 Task: Add Pederson's No Sugar Added, Mild Breakfast Links to the cart.
Action: Mouse moved to (19, 118)
Screenshot: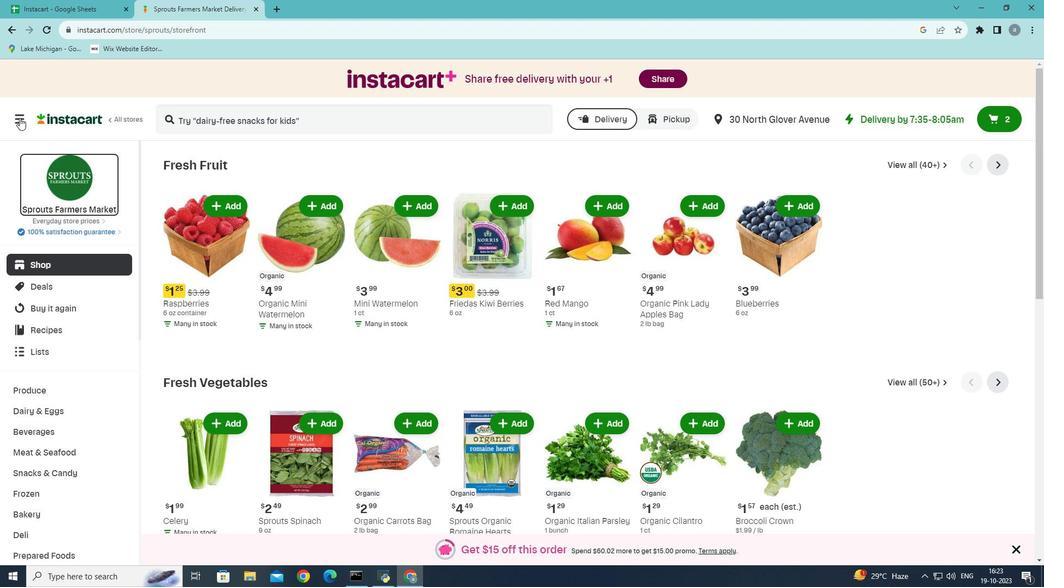 
Action: Mouse pressed left at (19, 118)
Screenshot: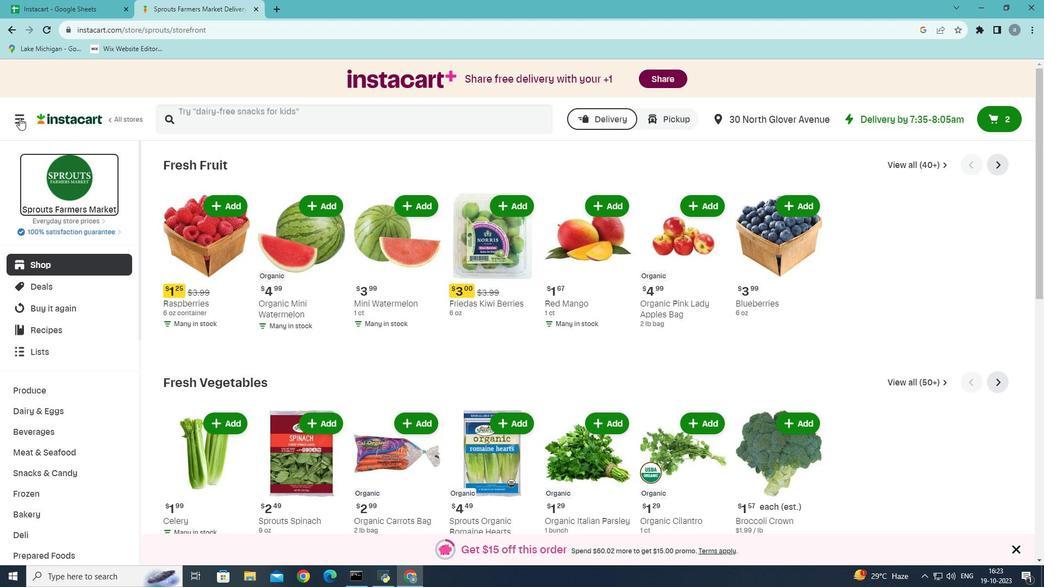 
Action: Mouse moved to (76, 319)
Screenshot: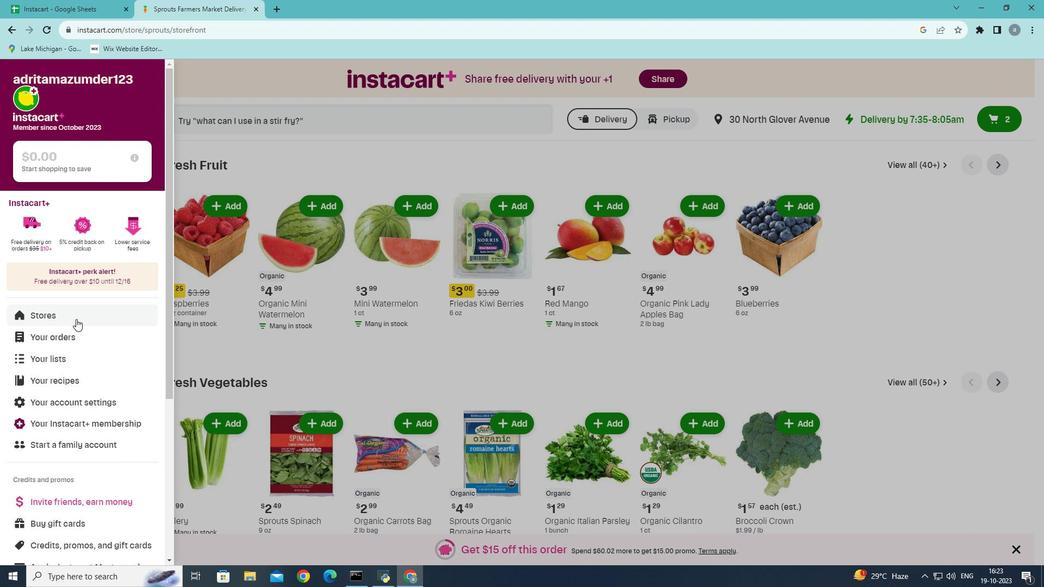 
Action: Mouse pressed left at (76, 319)
Screenshot: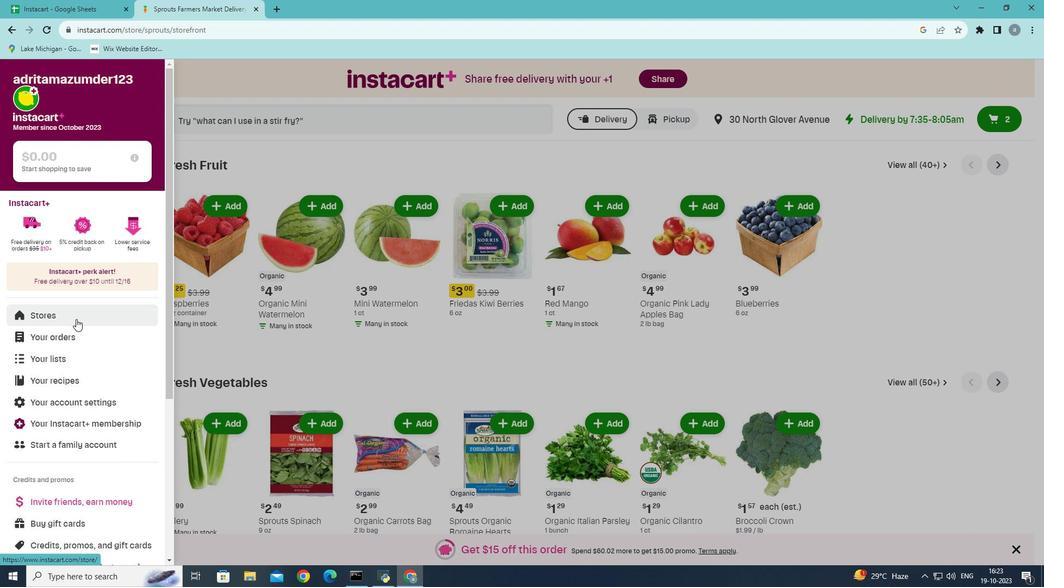 
Action: Mouse moved to (240, 126)
Screenshot: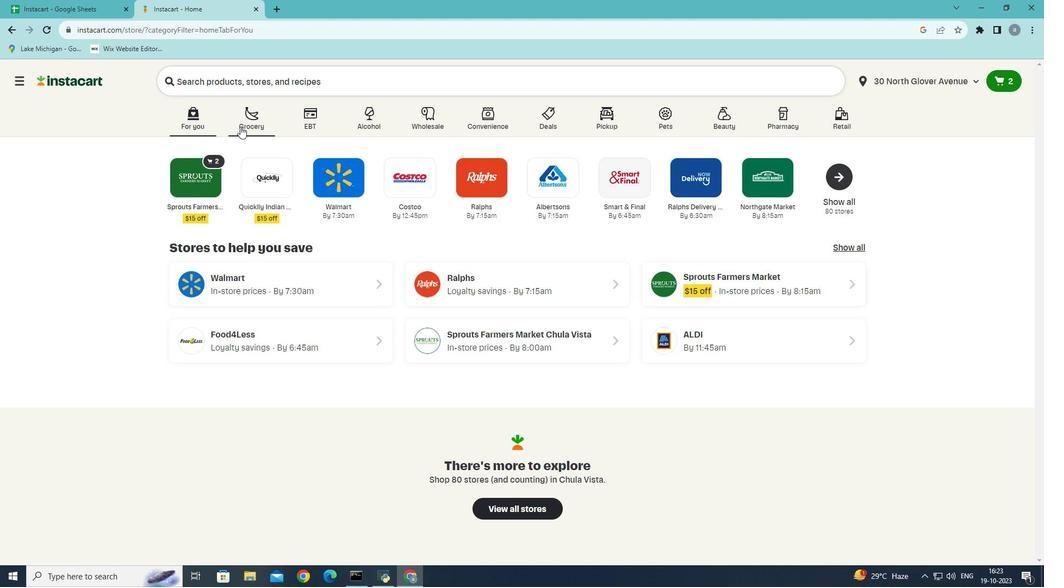
Action: Mouse pressed left at (240, 126)
Screenshot: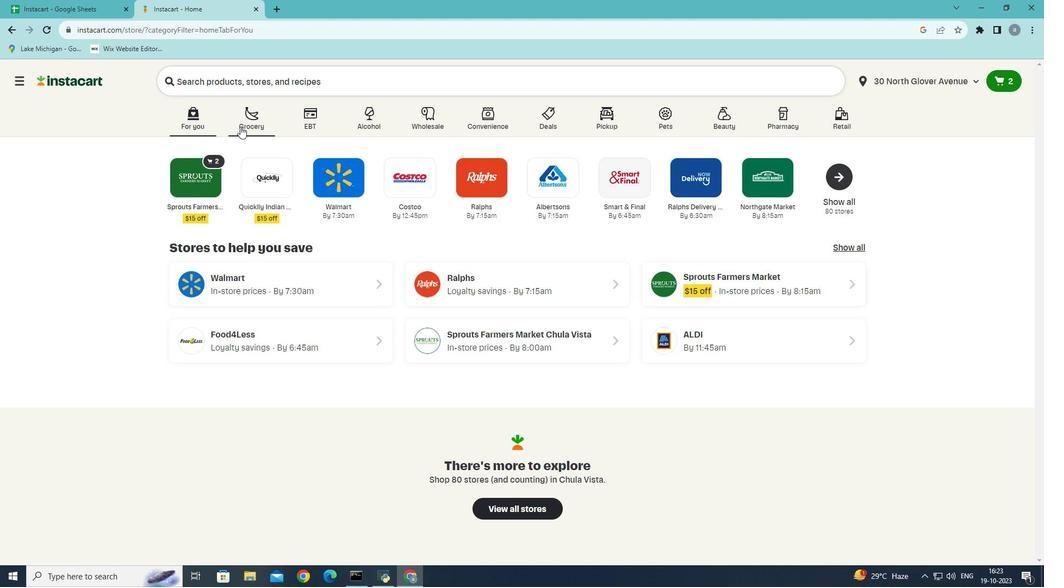 
Action: Mouse moved to (291, 348)
Screenshot: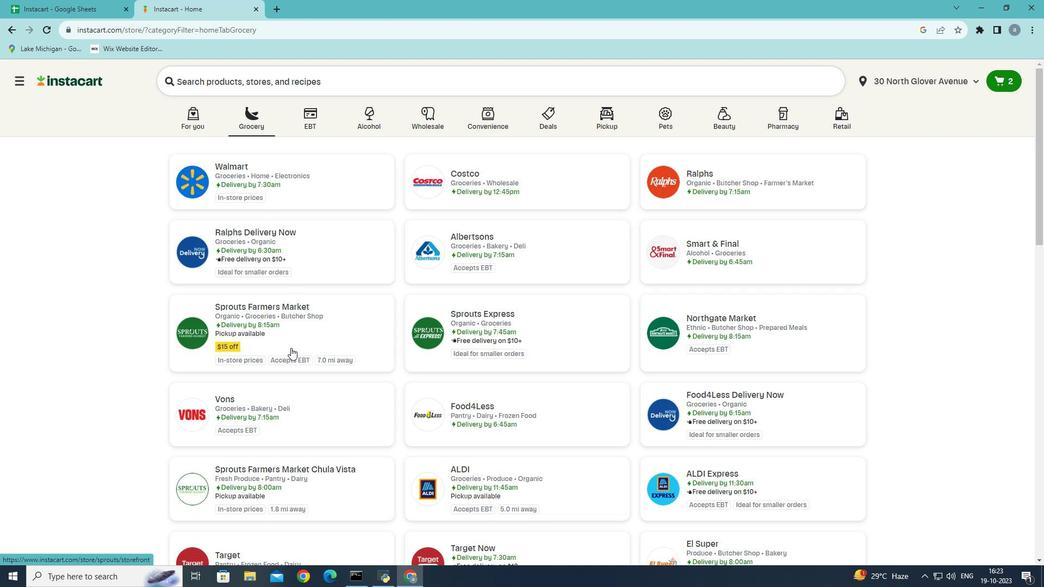 
Action: Mouse pressed left at (291, 348)
Screenshot: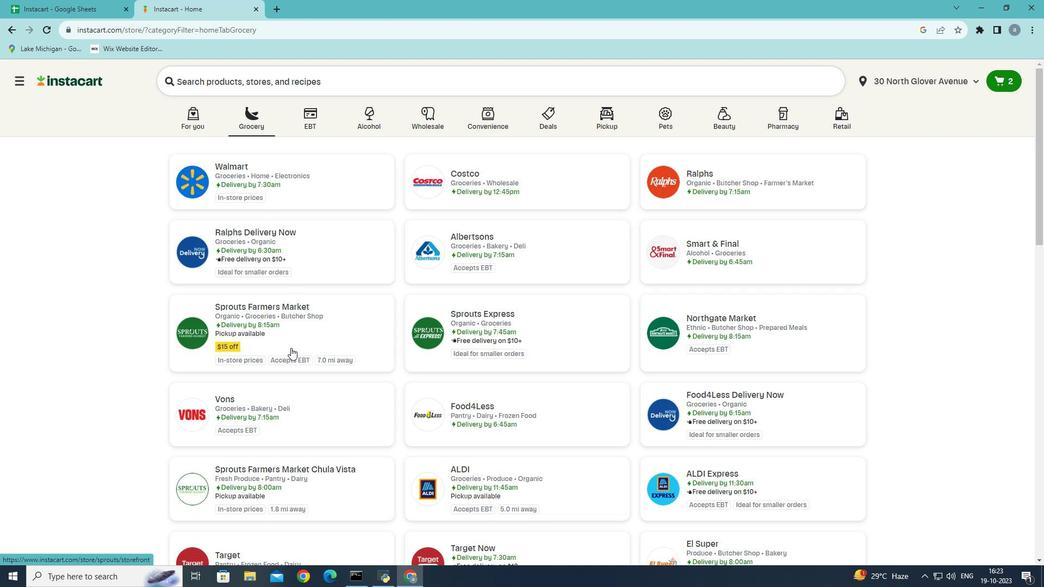 
Action: Mouse moved to (94, 453)
Screenshot: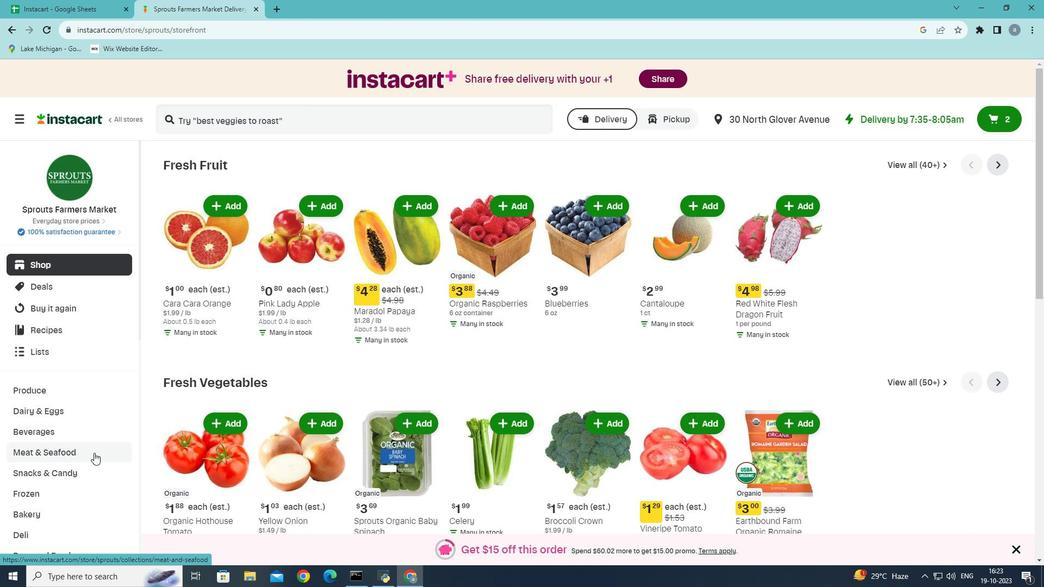 
Action: Mouse pressed left at (94, 453)
Screenshot: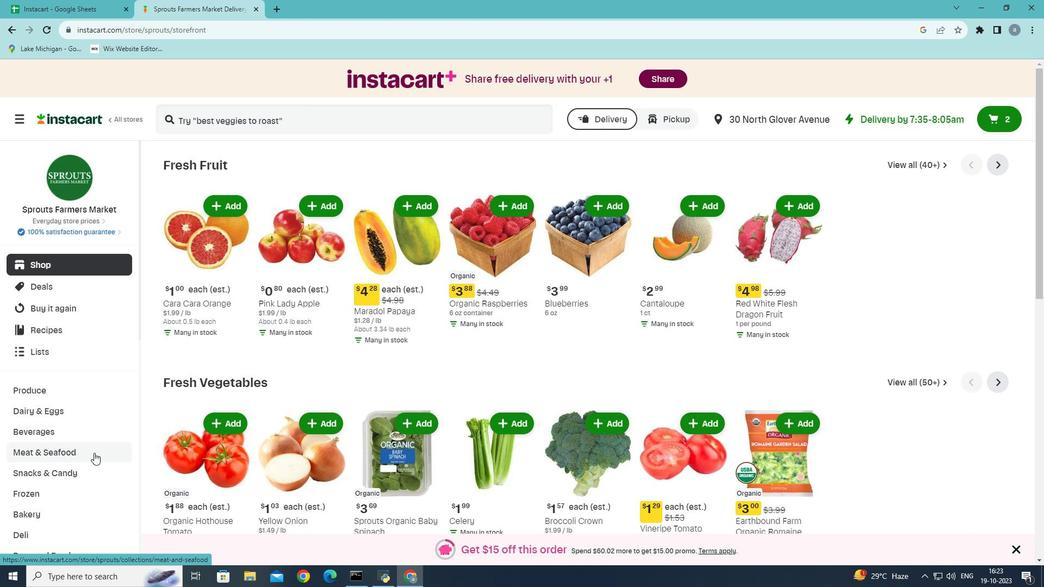 
Action: Mouse moved to (570, 329)
Screenshot: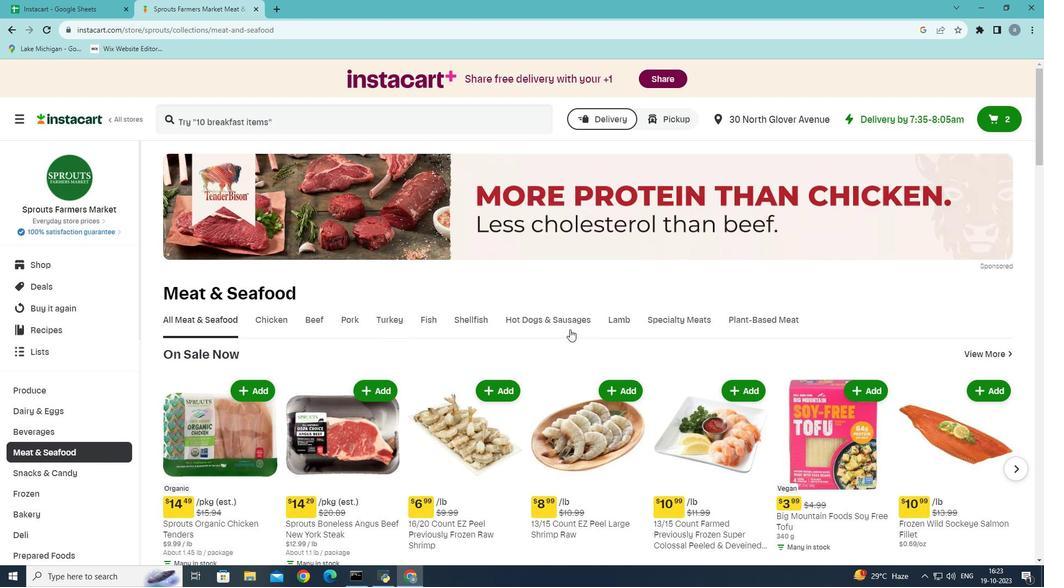 
Action: Mouse pressed left at (570, 329)
Screenshot: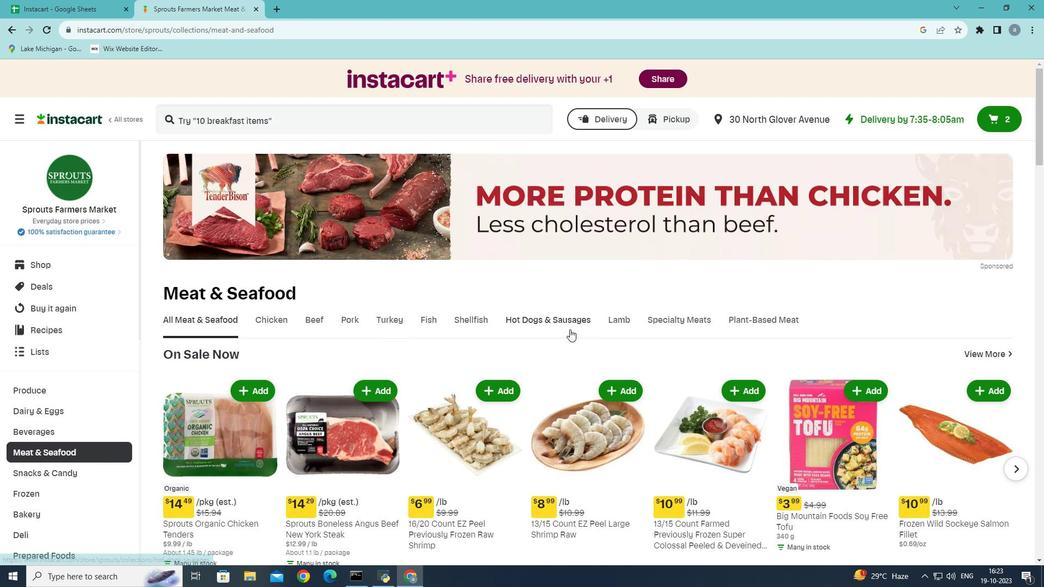 
Action: Mouse moved to (256, 237)
Screenshot: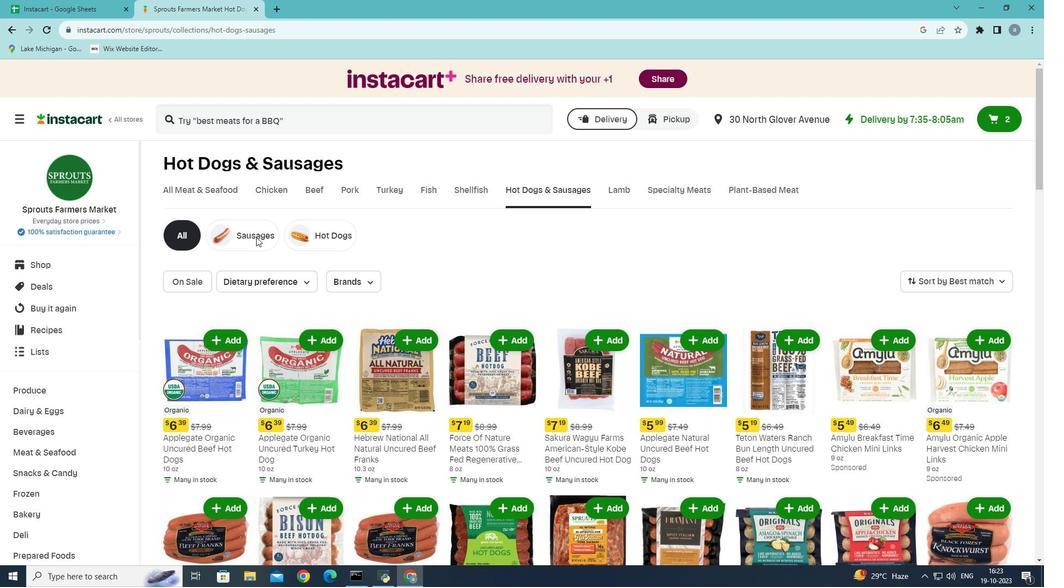 
Action: Mouse pressed left at (256, 237)
Screenshot: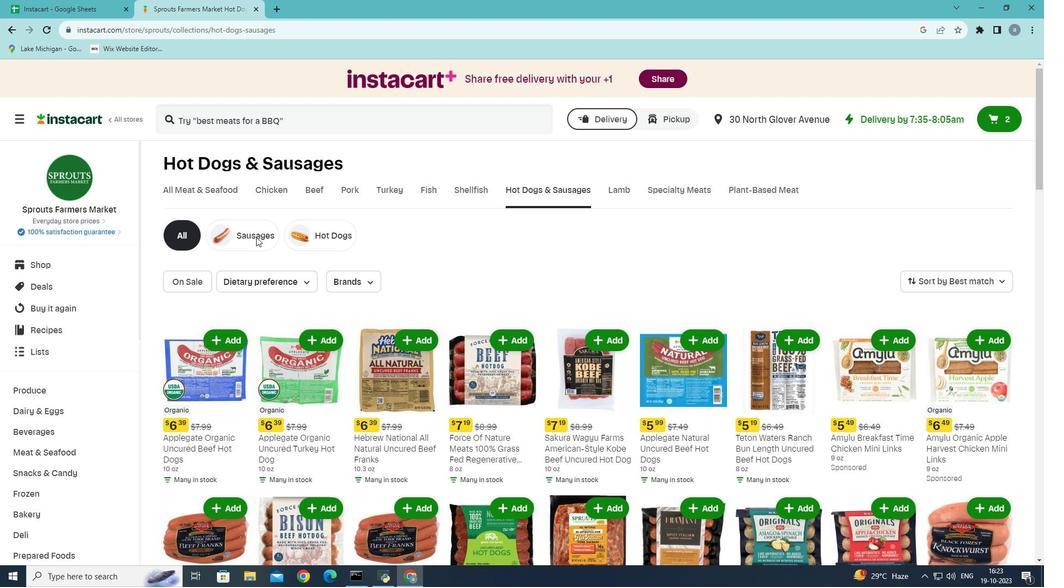 
Action: Mouse moved to (542, 356)
Screenshot: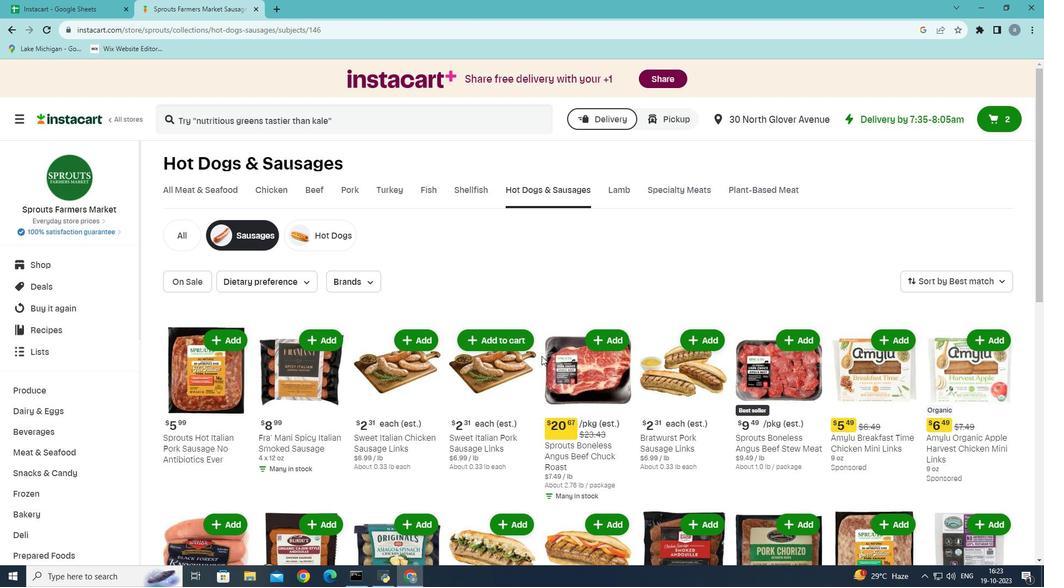 
Action: Mouse scrolled (542, 355) with delta (0, 0)
Screenshot: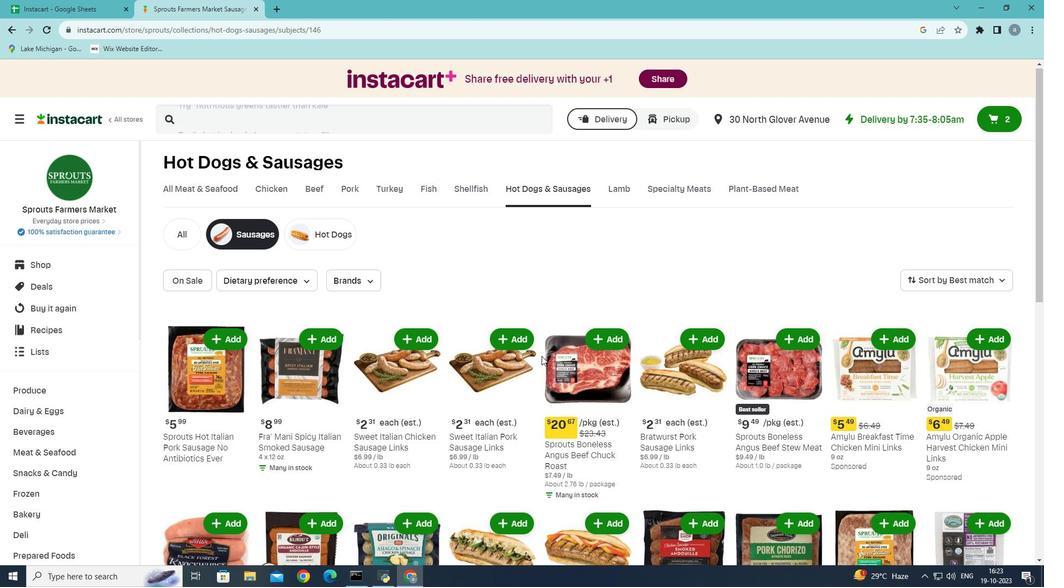 
Action: Mouse scrolled (542, 355) with delta (0, 0)
Screenshot: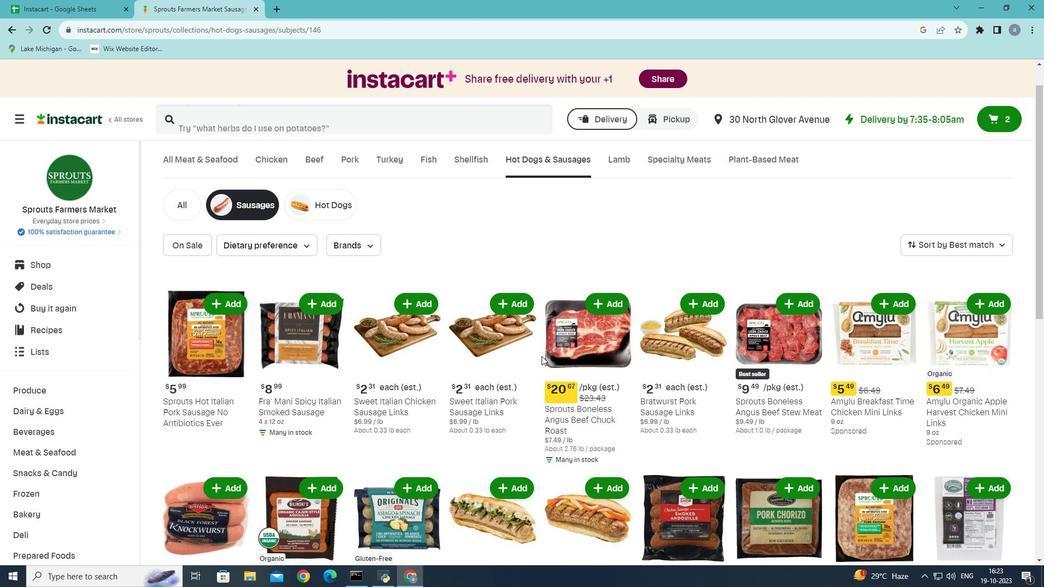 
Action: Mouse moved to (576, 356)
Screenshot: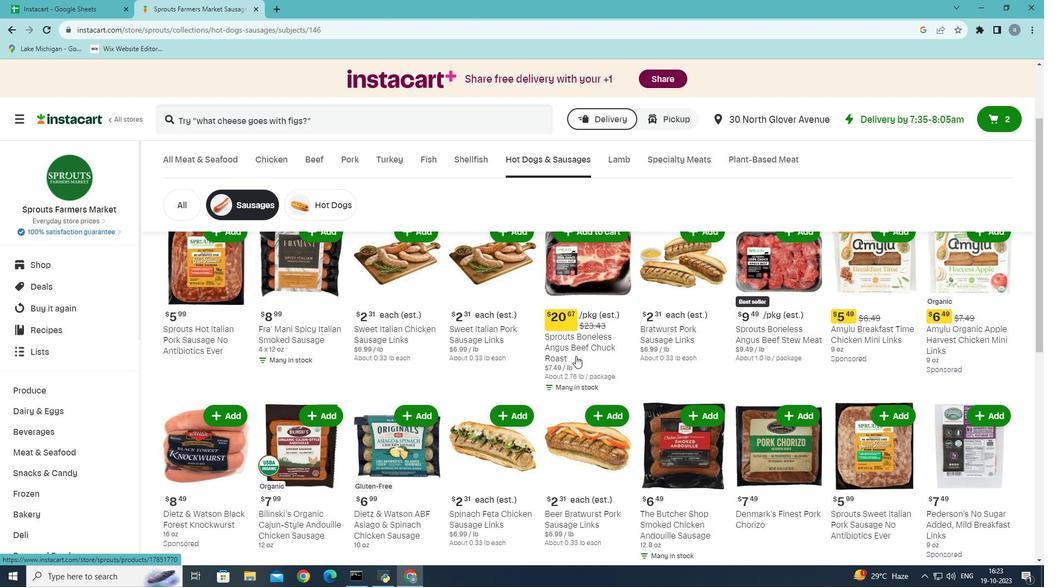 
Action: Mouse scrolled (576, 355) with delta (0, 0)
Screenshot: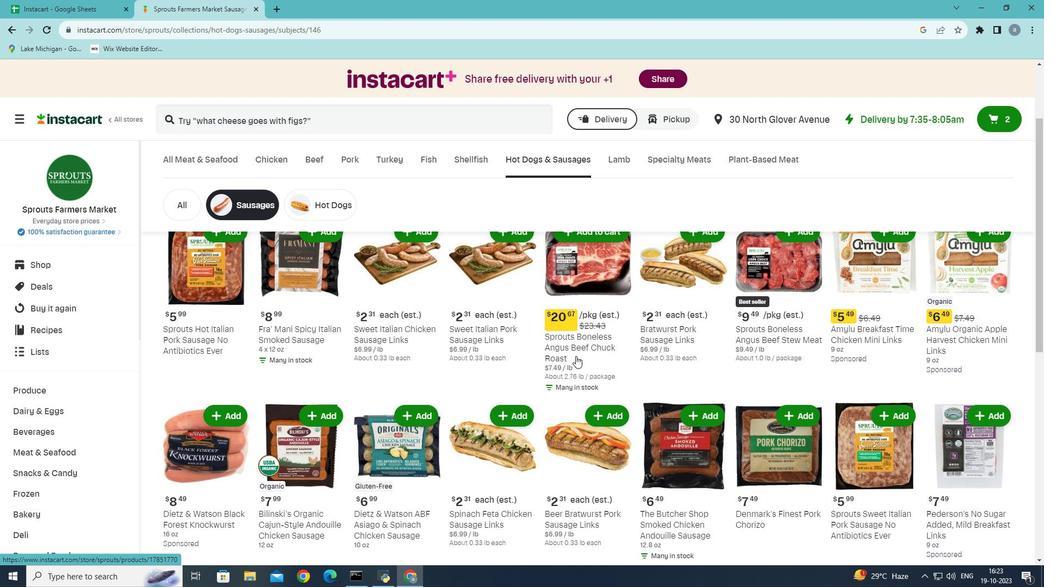 
Action: Mouse moved to (579, 358)
Screenshot: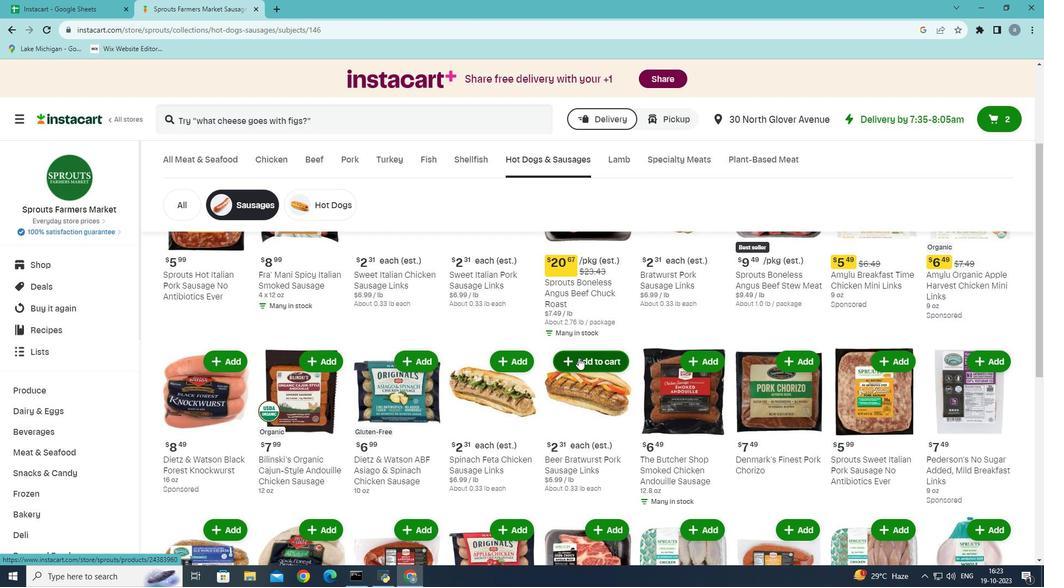 
Action: Mouse scrolled (579, 357) with delta (0, 0)
Screenshot: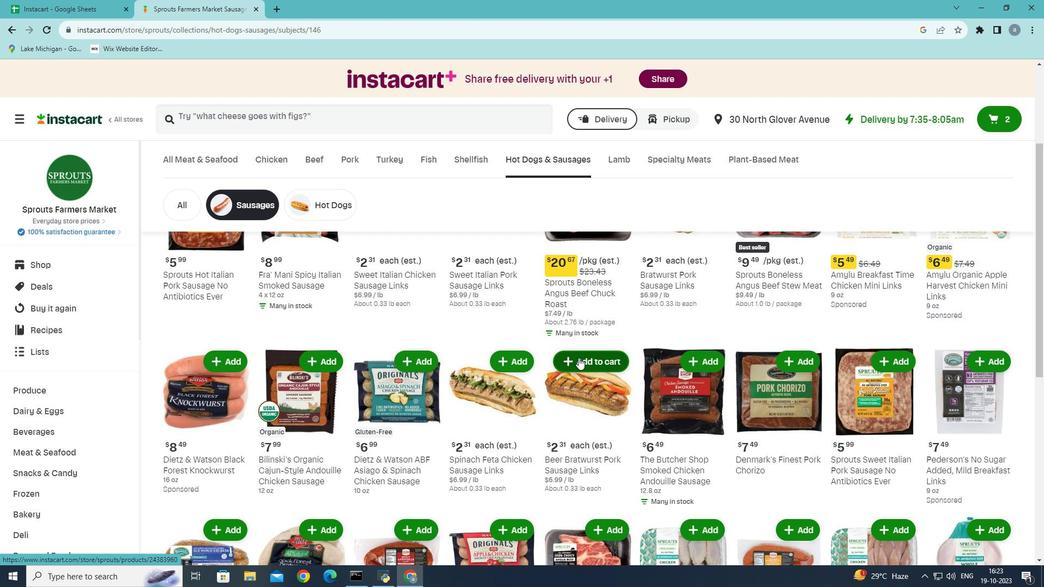 
Action: Mouse moved to (582, 361)
Screenshot: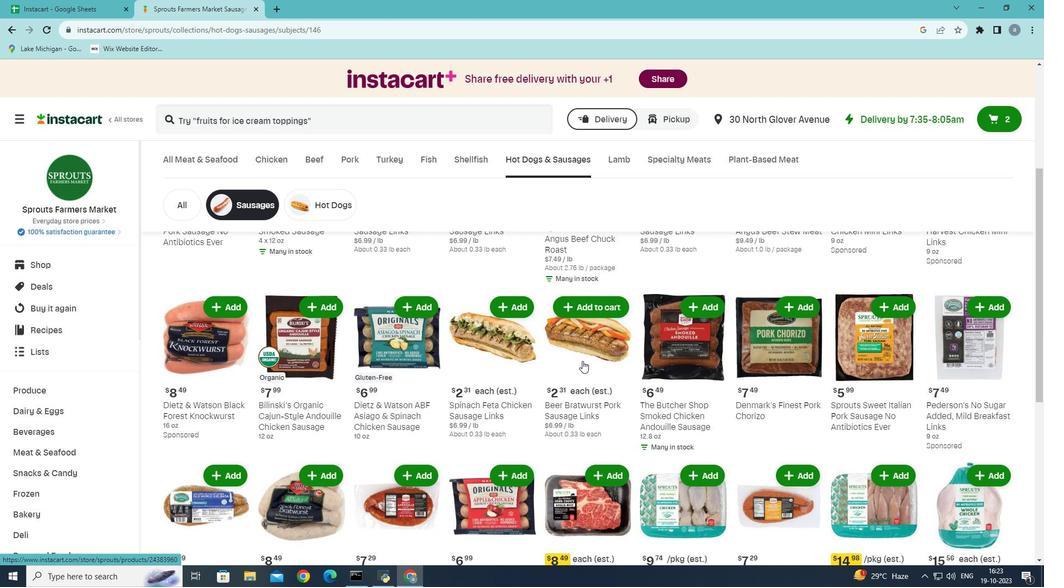 
Action: Mouse scrolled (582, 360) with delta (0, 0)
Screenshot: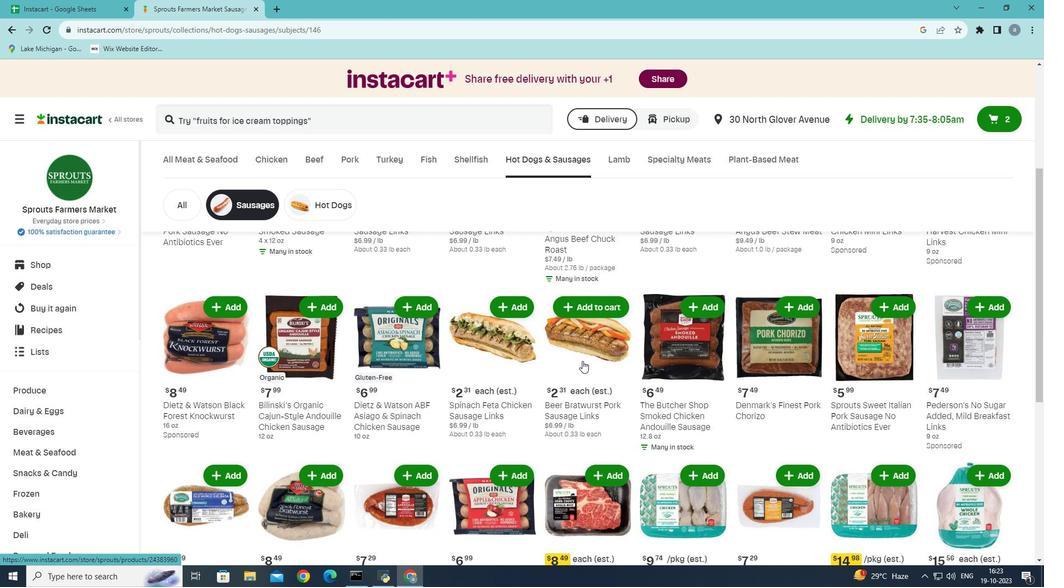 
Action: Mouse moved to (974, 251)
Screenshot: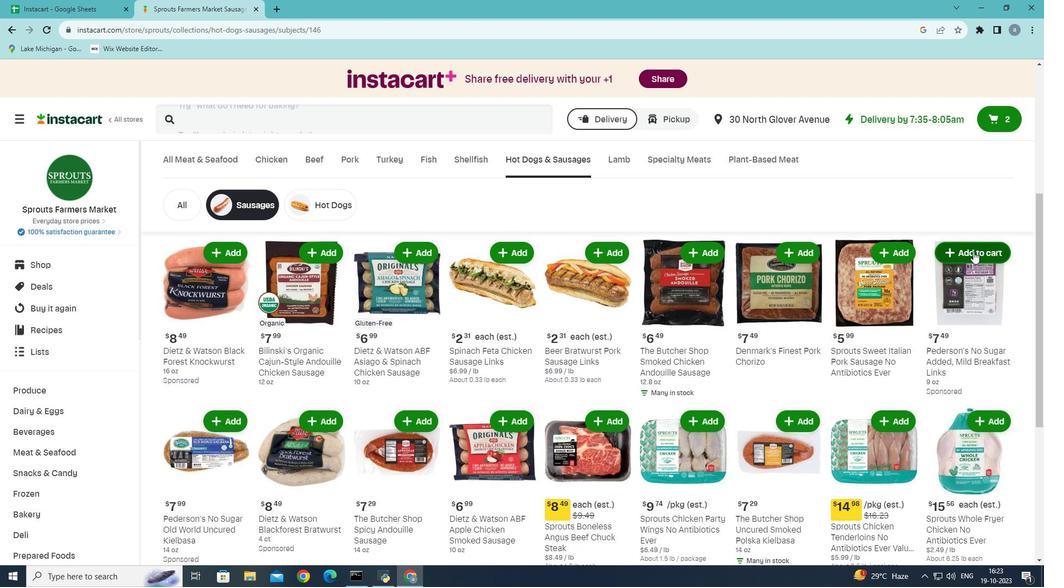 
Action: Mouse pressed left at (974, 251)
Screenshot: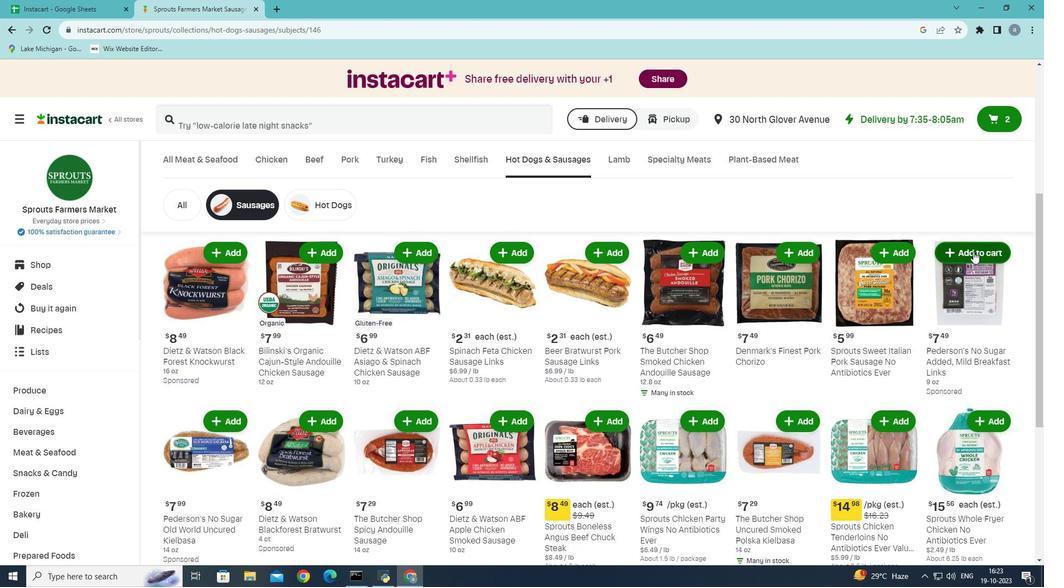 
Action: Mouse moved to (958, 274)
Screenshot: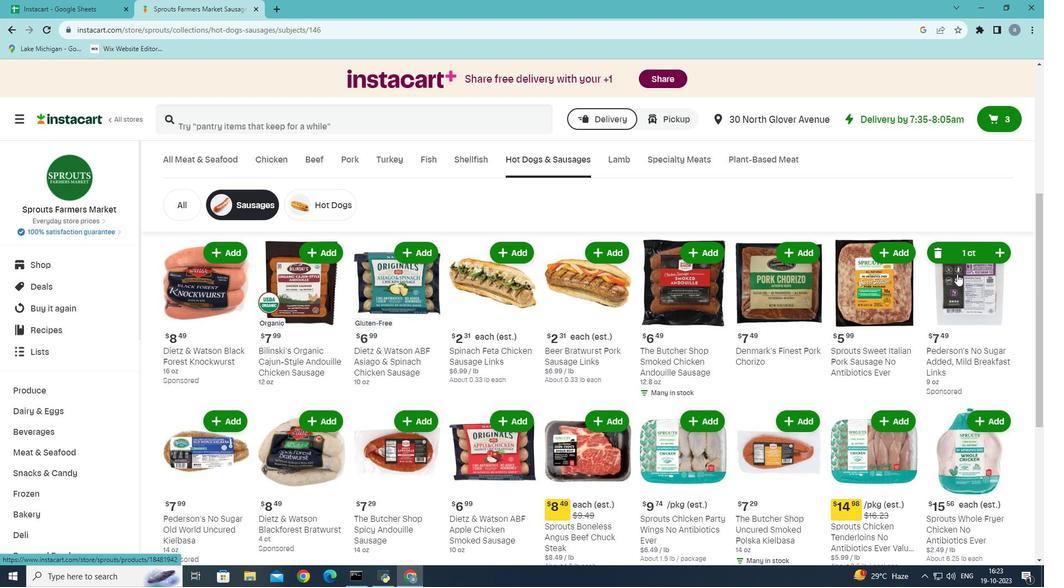 
